 Task: Locate emails sent to a specific email address: `to:softage.1@softage.net`.
Action: Mouse moved to (514, 70)
Screenshot: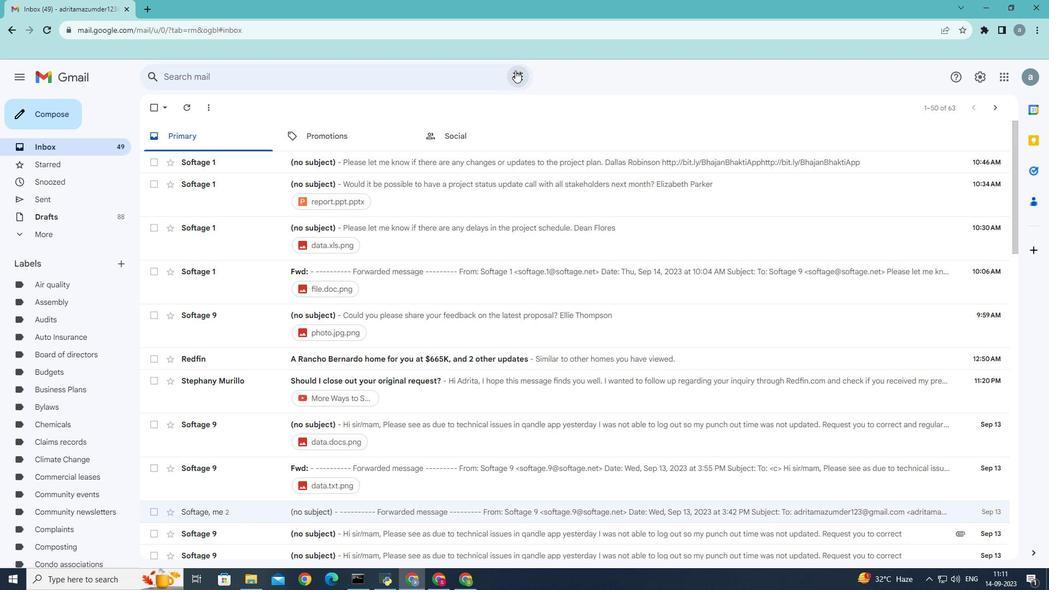 
Action: Mouse pressed left at (514, 70)
Screenshot: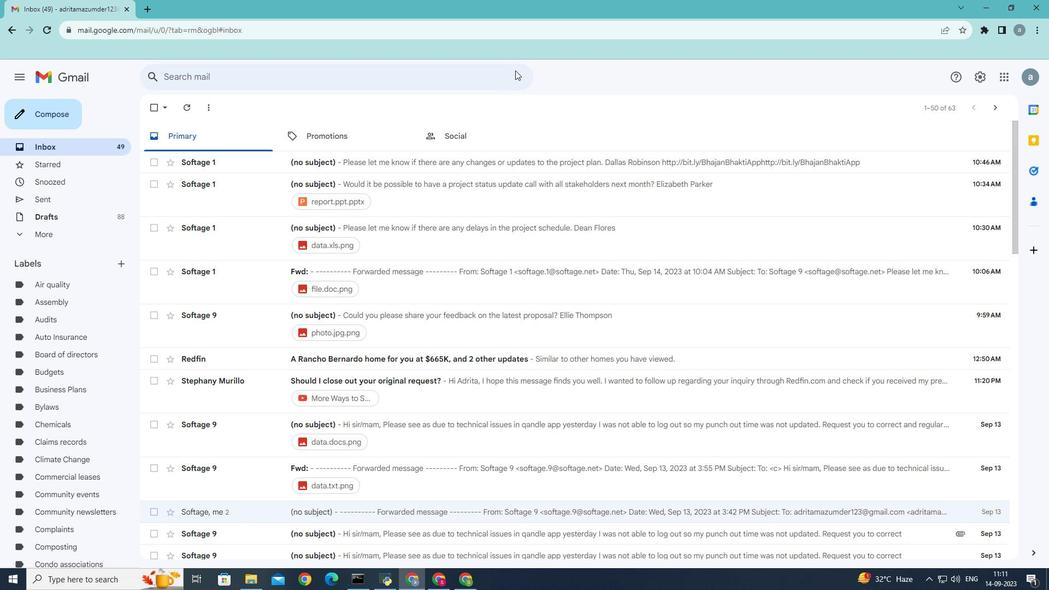 
Action: Mouse moved to (238, 127)
Screenshot: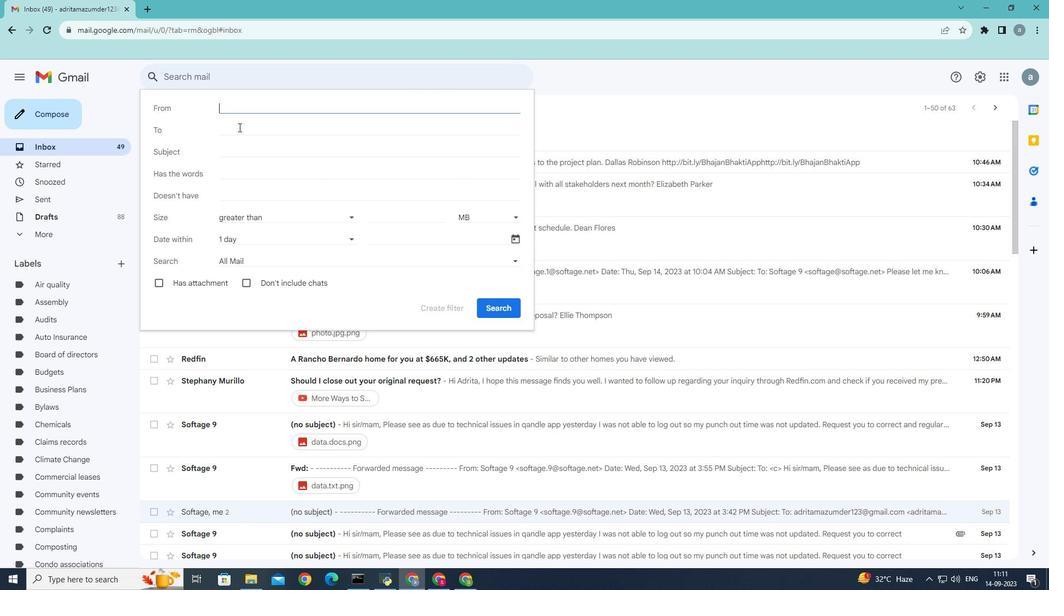 
Action: Mouse pressed left at (238, 127)
Screenshot: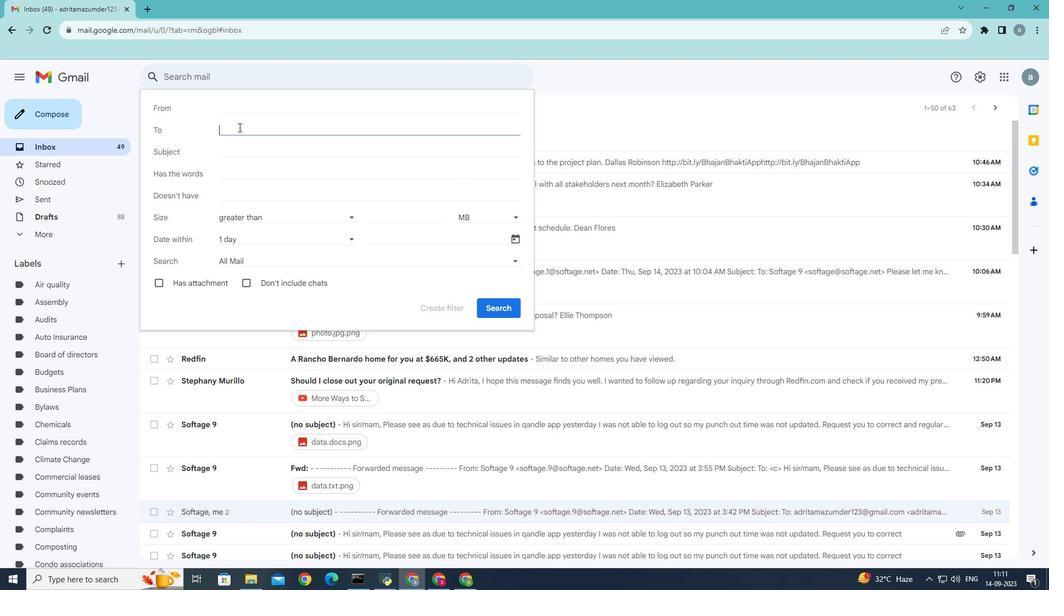 
Action: Mouse moved to (259, 125)
Screenshot: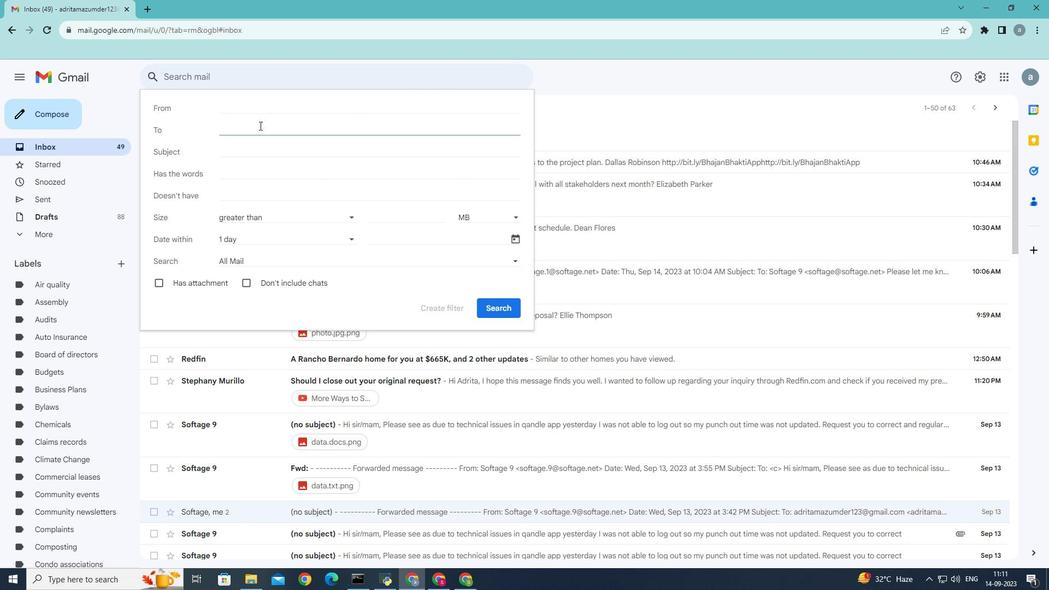 
Action: Key pressed soft
Screenshot: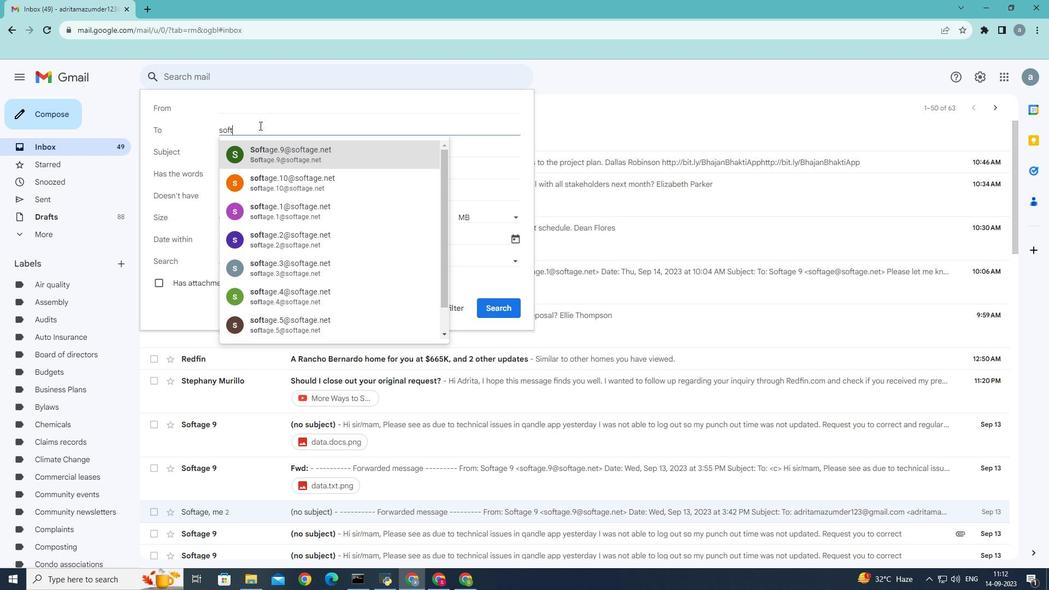 
Action: Mouse moved to (258, 215)
Screenshot: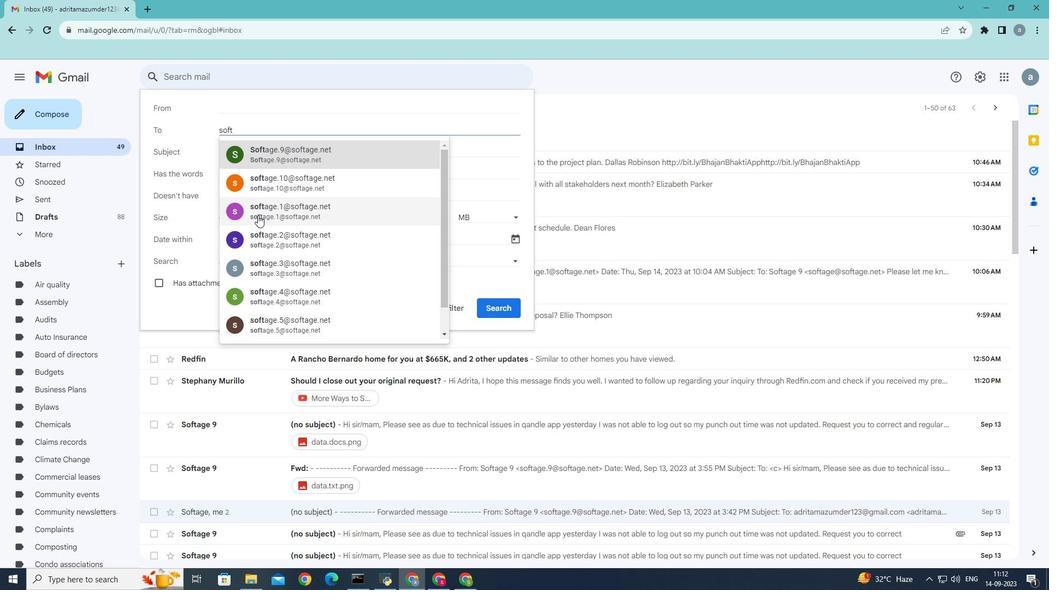 
Action: Mouse pressed left at (258, 215)
Screenshot: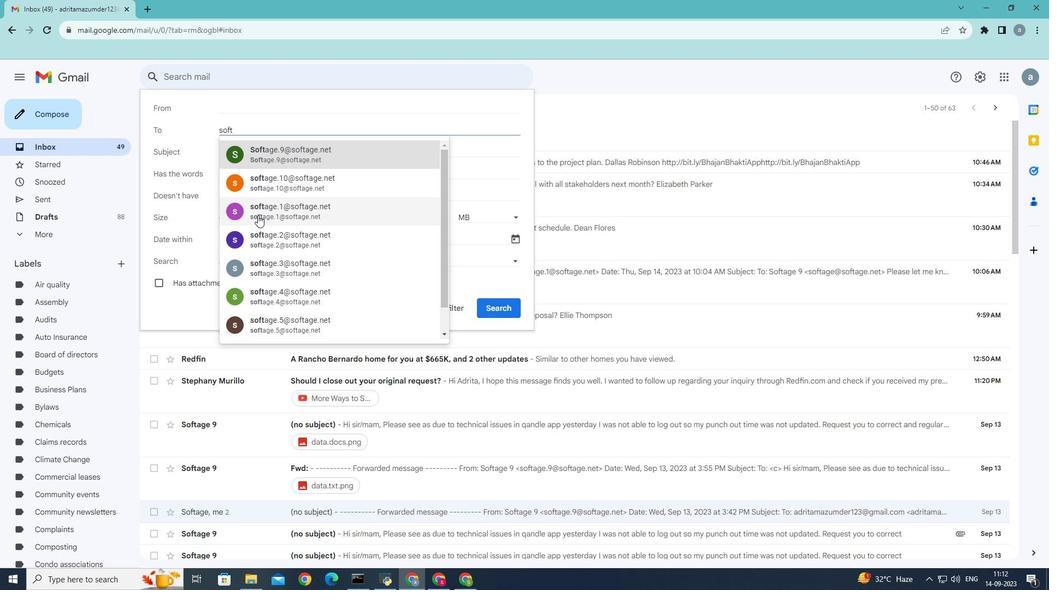 
Action: Mouse moved to (491, 308)
Screenshot: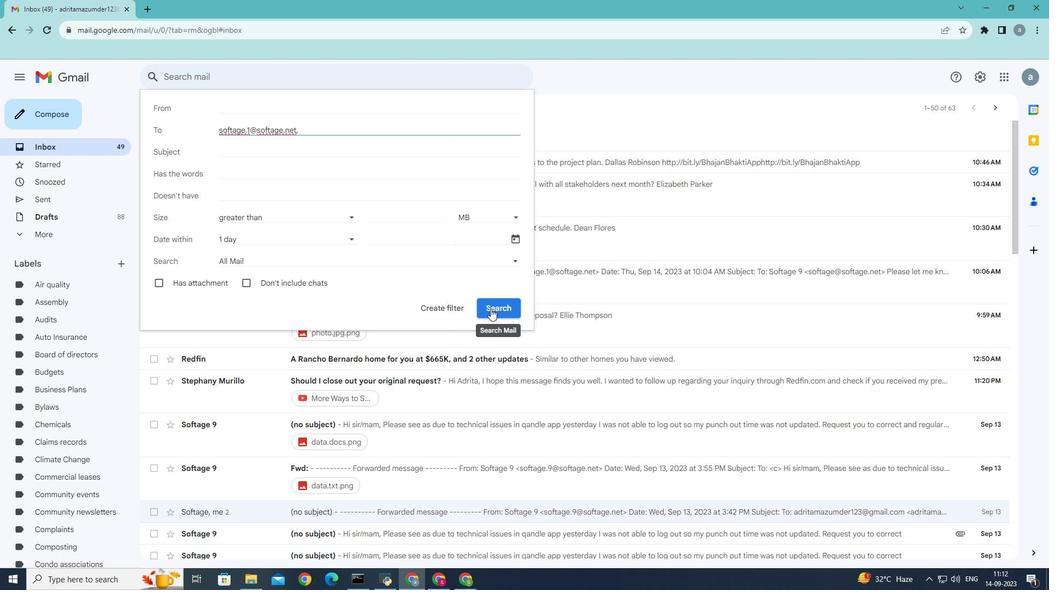 
Action: Mouse pressed left at (491, 308)
Screenshot: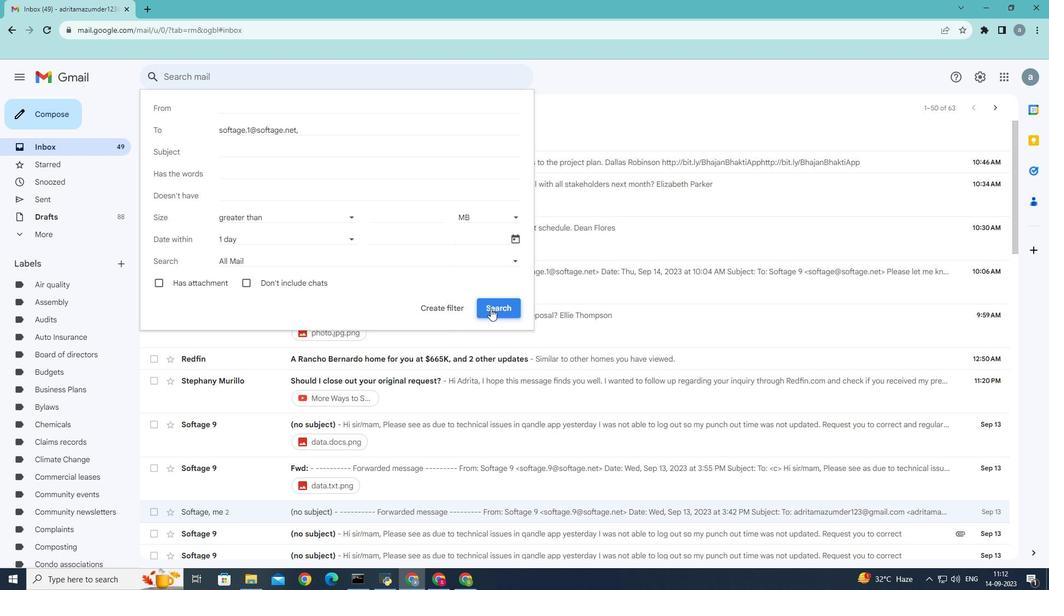 
Action: Mouse moved to (491, 308)
Screenshot: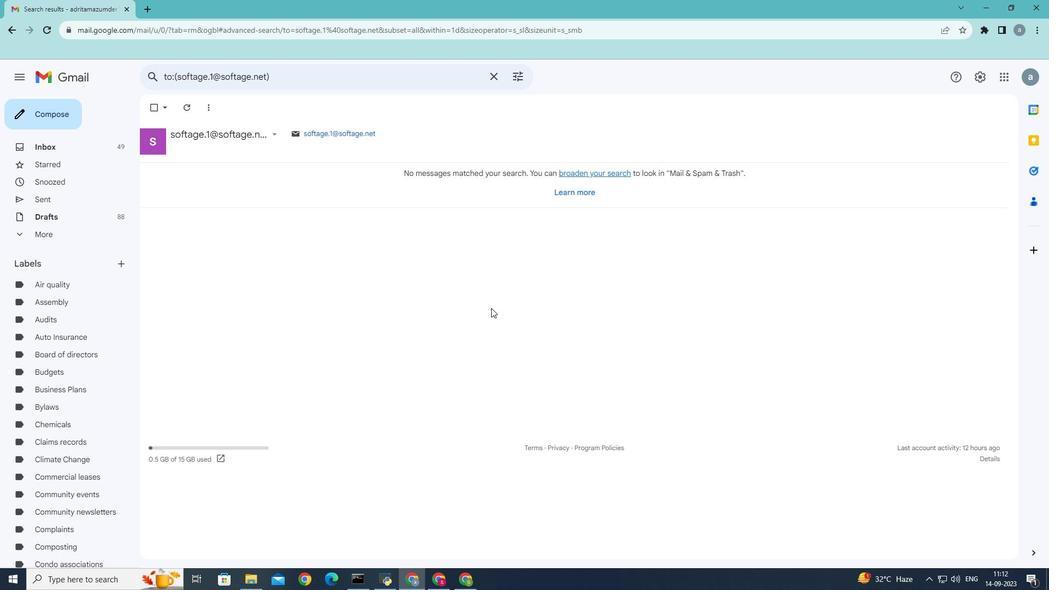 
